 Task: In the sheet Budget Analysis ToolFont size of heading  18 Font style of dataoswald 'Font size of data '9 Alignment of headline & dataAlign center.   Fill color in heading, Red Font color of dataIn the sheet   Proactive Sales   book
Action: Mouse moved to (26, 143)
Screenshot: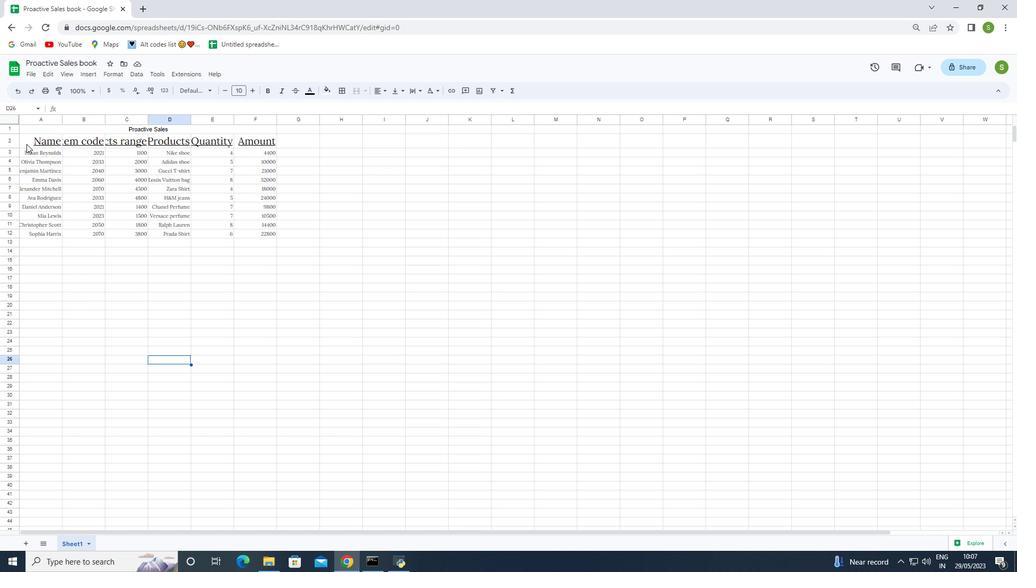 
Action: Mouse pressed left at (26, 143)
Screenshot: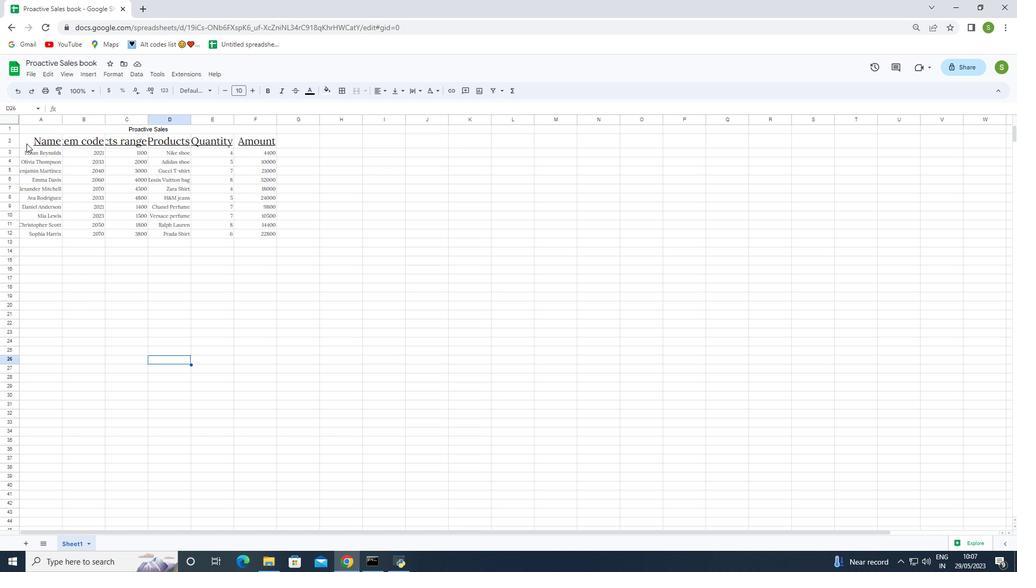 
Action: Mouse moved to (226, 91)
Screenshot: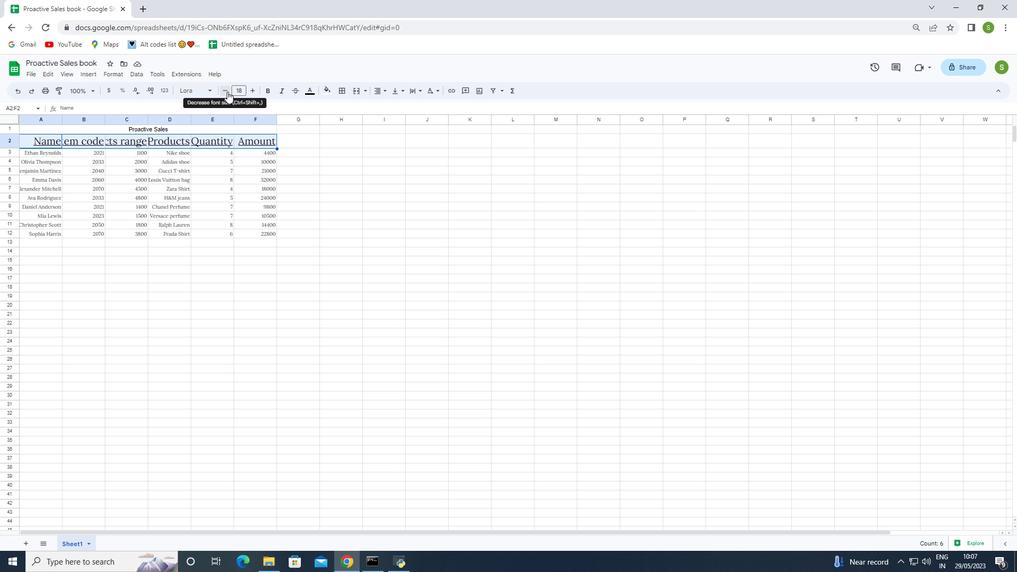 
Action: Mouse pressed left at (226, 91)
Screenshot: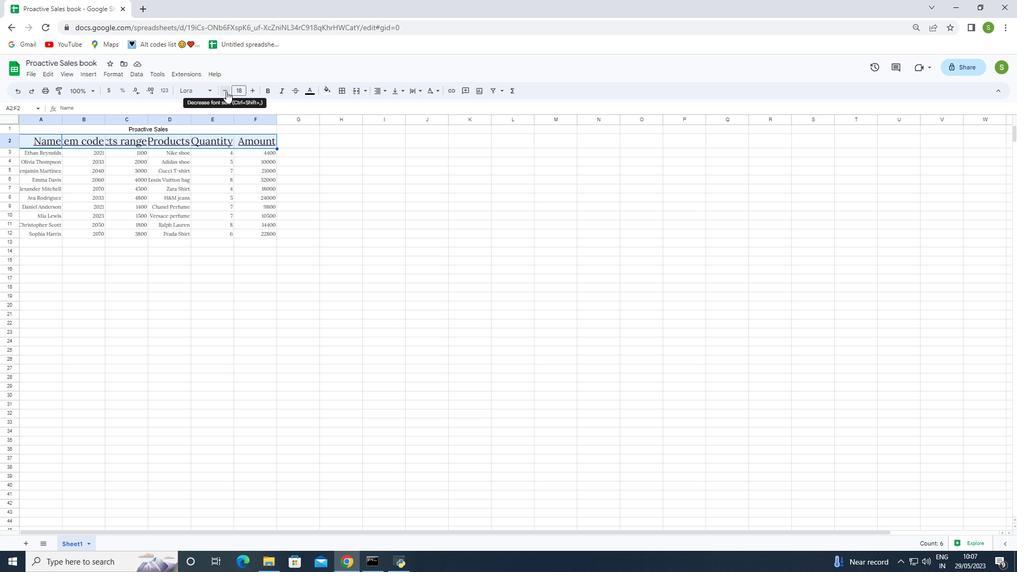 
Action: Mouse moved to (251, 92)
Screenshot: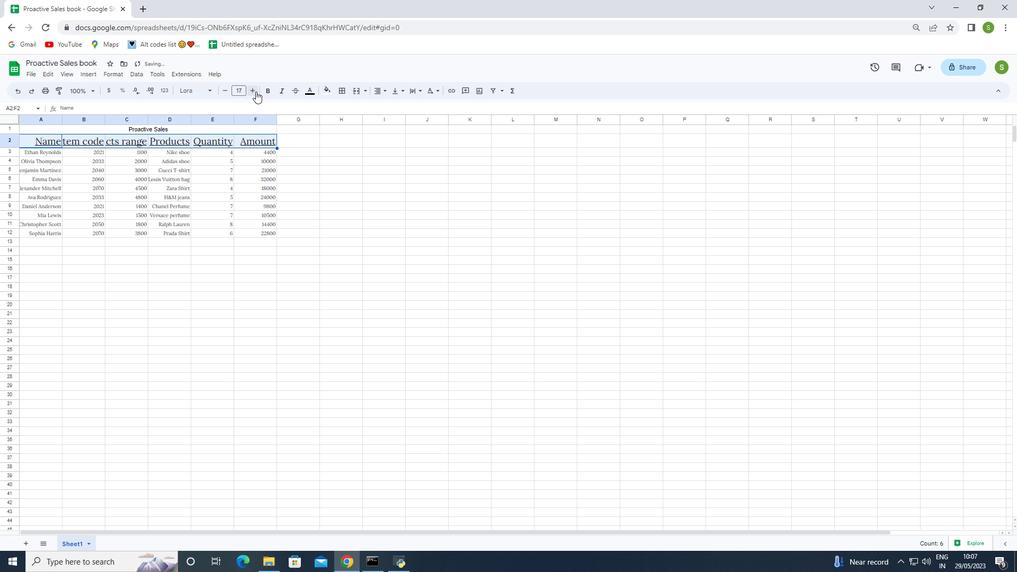 
Action: Mouse pressed left at (251, 92)
Screenshot: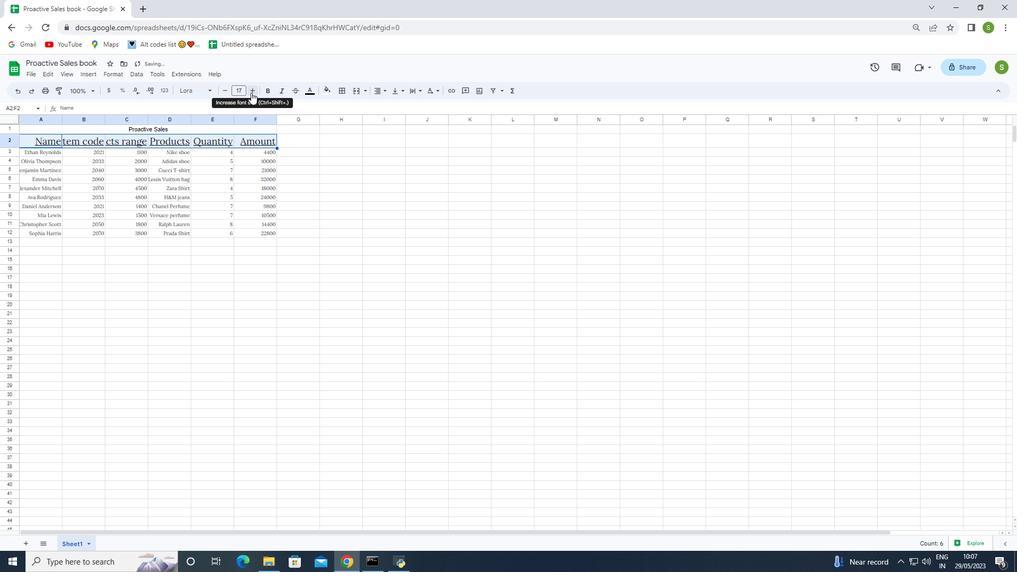 
Action: Mouse moved to (226, 241)
Screenshot: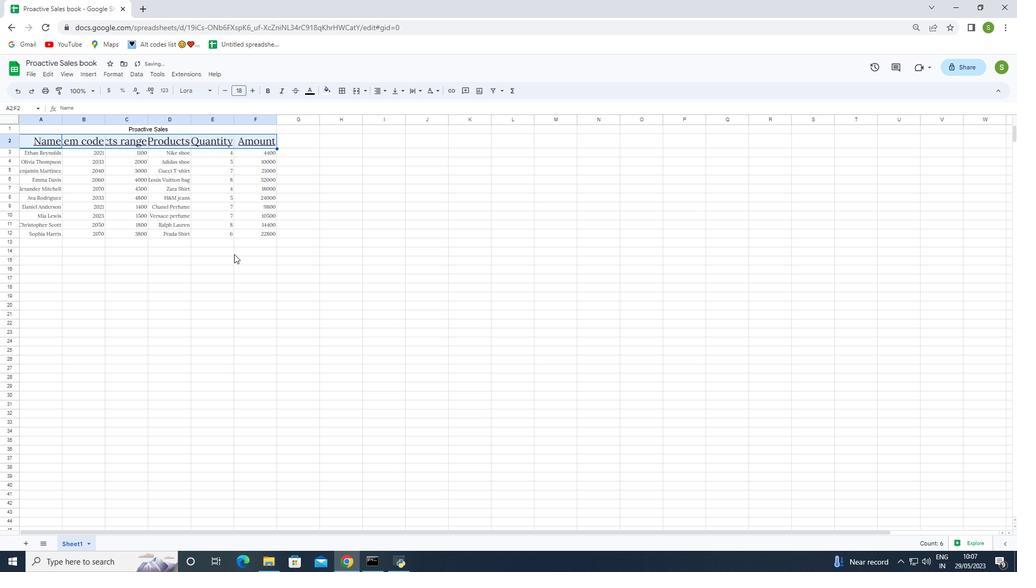 
Action: Mouse pressed left at (226, 241)
Screenshot: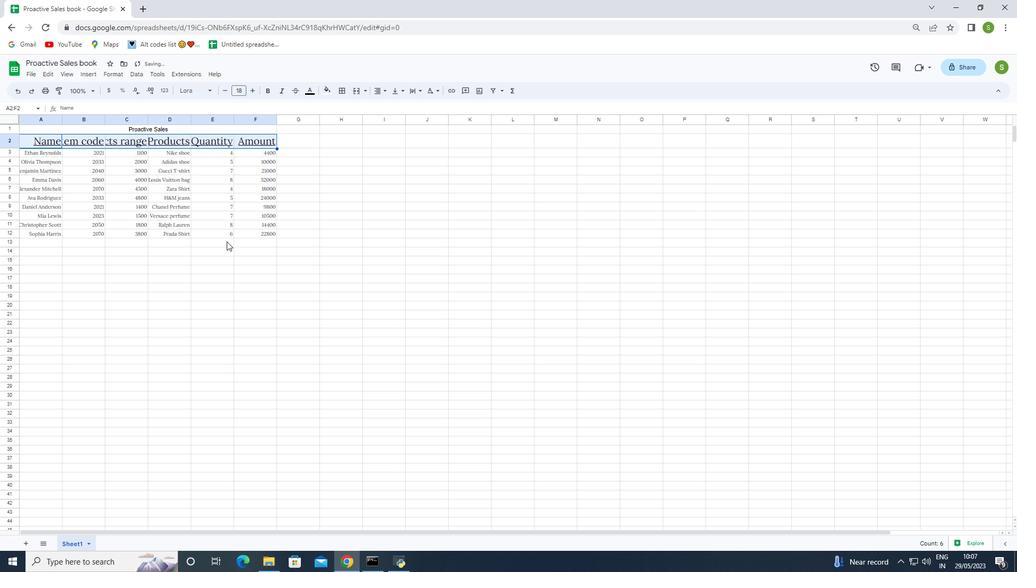 
Action: Mouse moved to (28, 152)
Screenshot: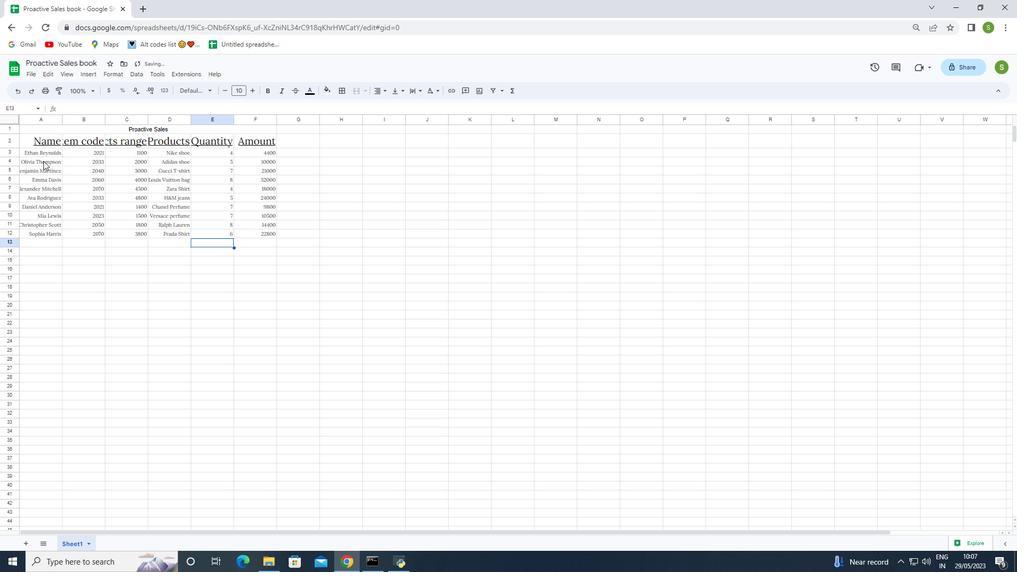 
Action: Mouse pressed left at (28, 152)
Screenshot: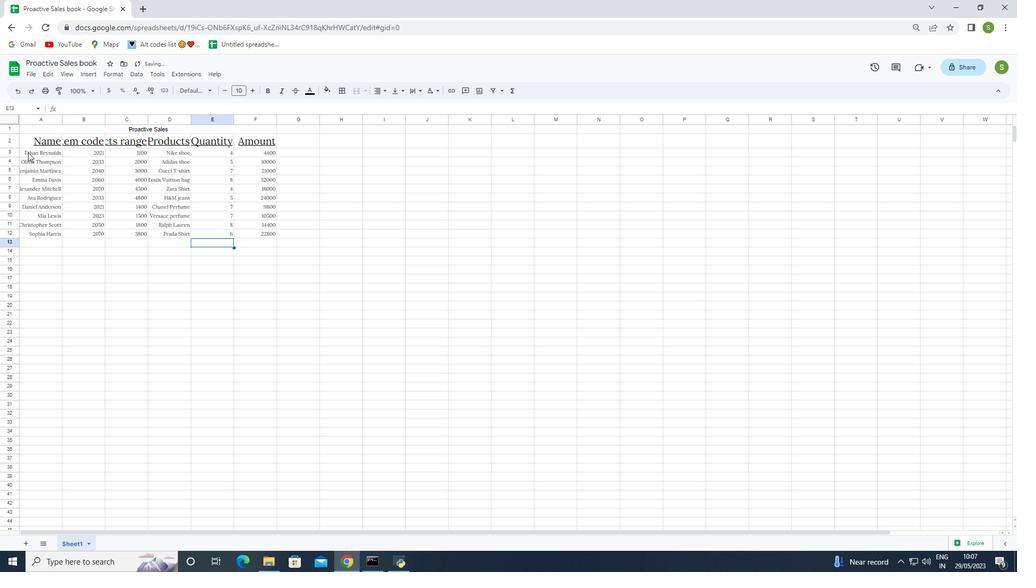 
Action: Mouse moved to (220, 91)
Screenshot: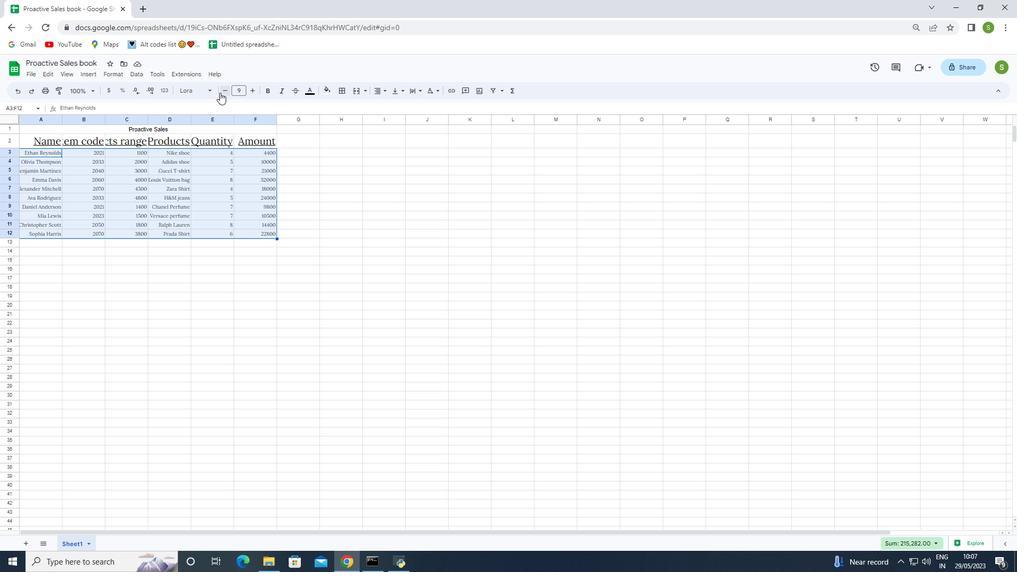 
Action: Mouse pressed left at (220, 91)
Screenshot: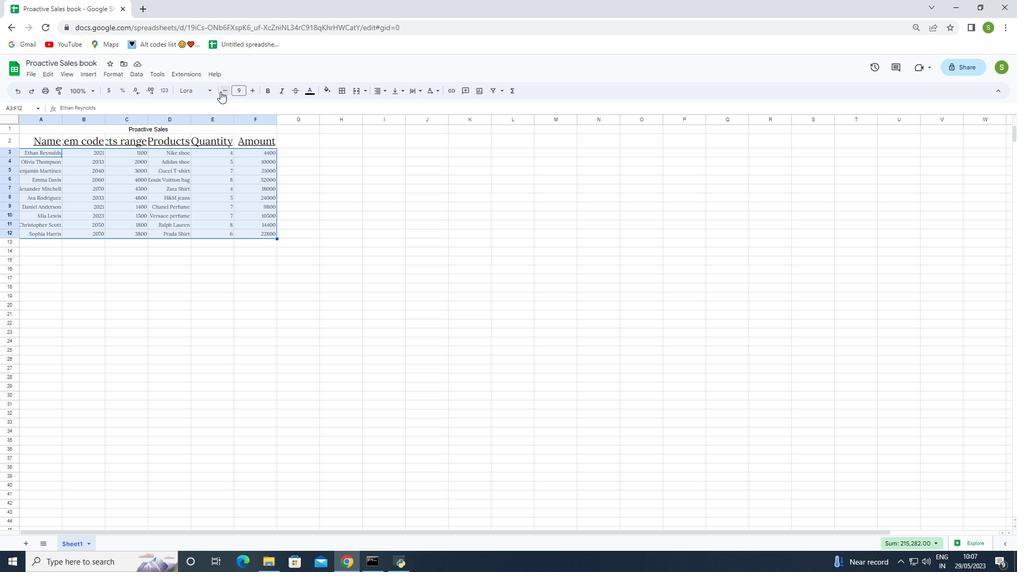 
Action: Mouse moved to (251, 91)
Screenshot: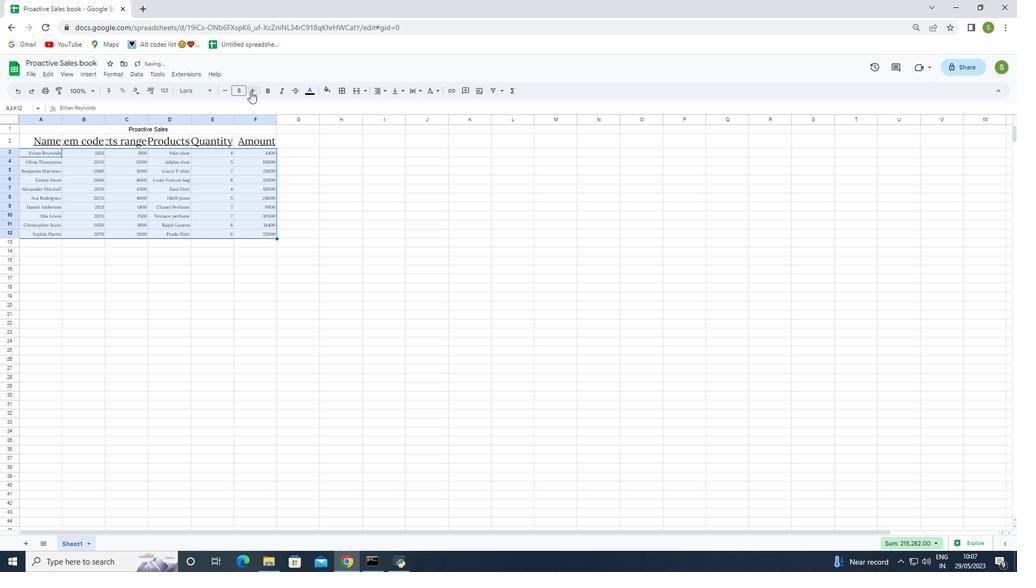 
Action: Mouse pressed left at (251, 91)
Screenshot: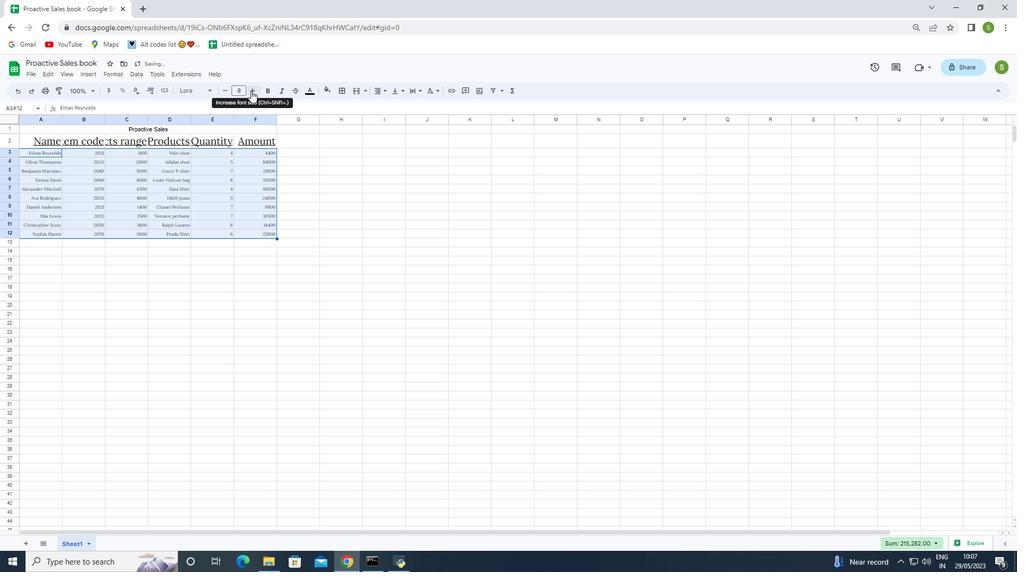 
Action: Mouse moved to (228, 353)
Screenshot: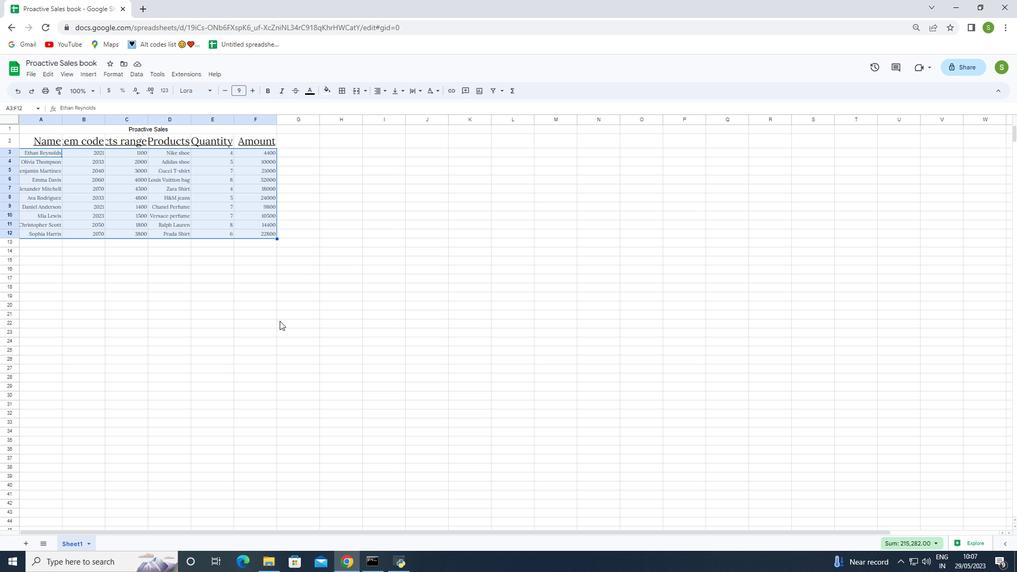
Action: Mouse pressed left at (228, 353)
Screenshot: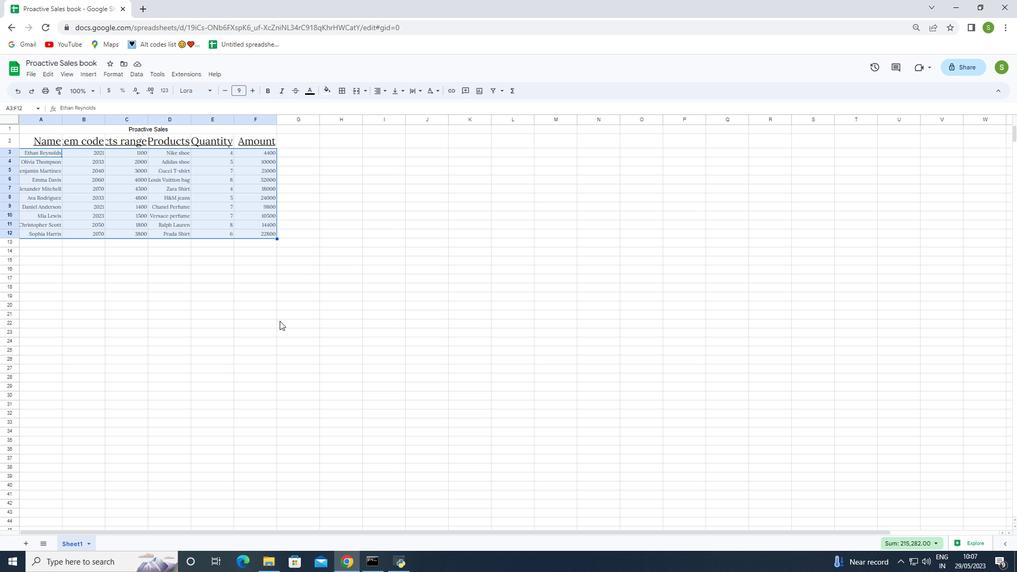 
Action: Mouse moved to (28, 144)
Screenshot: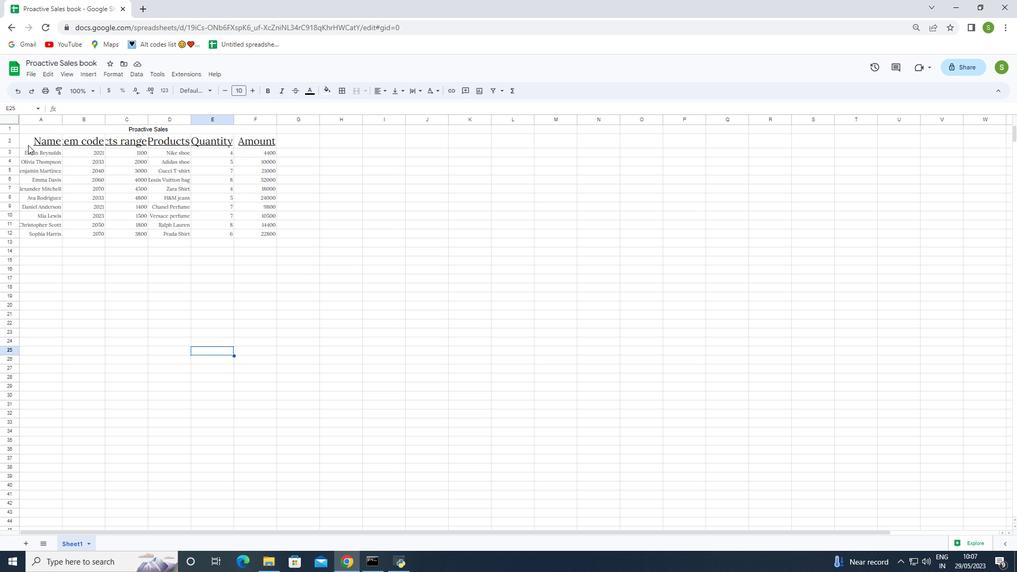 
Action: Mouse pressed left at (28, 144)
Screenshot: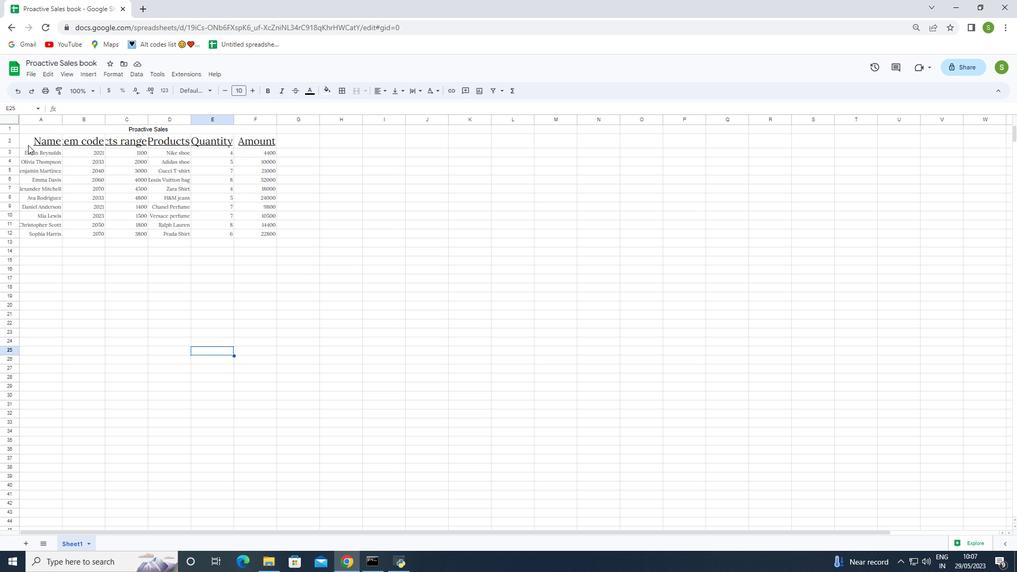 
Action: Mouse moved to (383, 92)
Screenshot: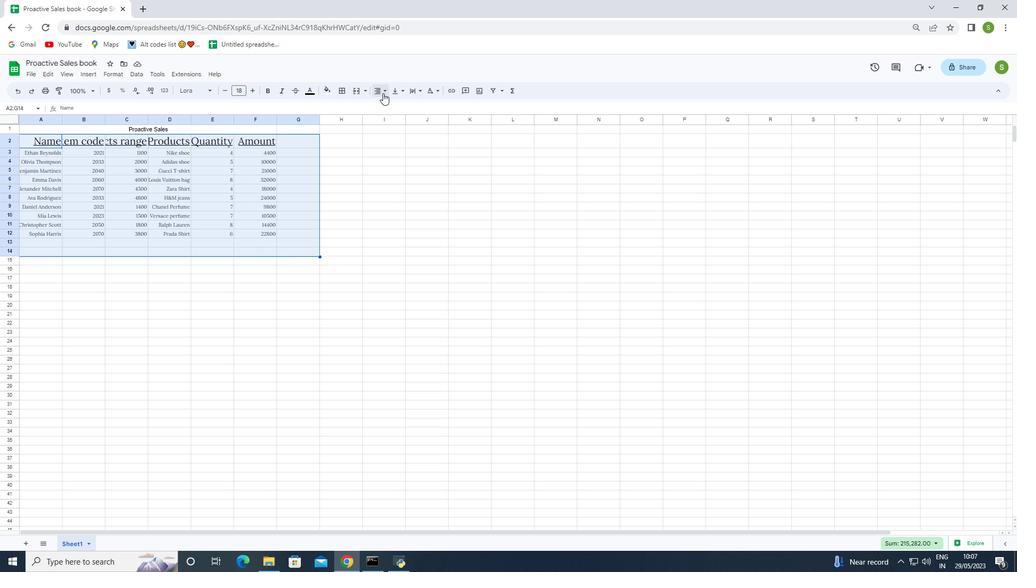 
Action: Mouse pressed left at (383, 92)
Screenshot: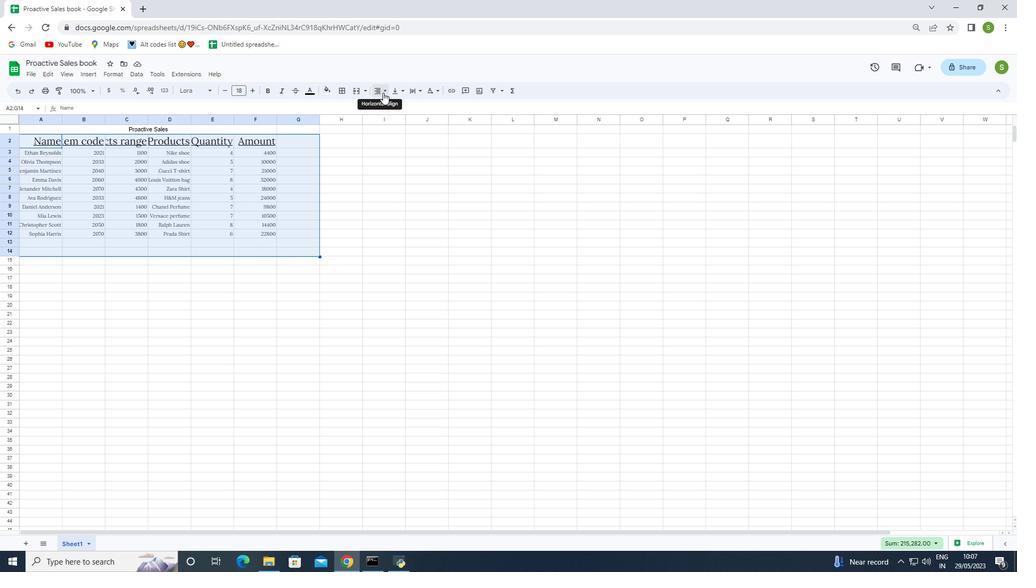 
Action: Mouse moved to (392, 108)
Screenshot: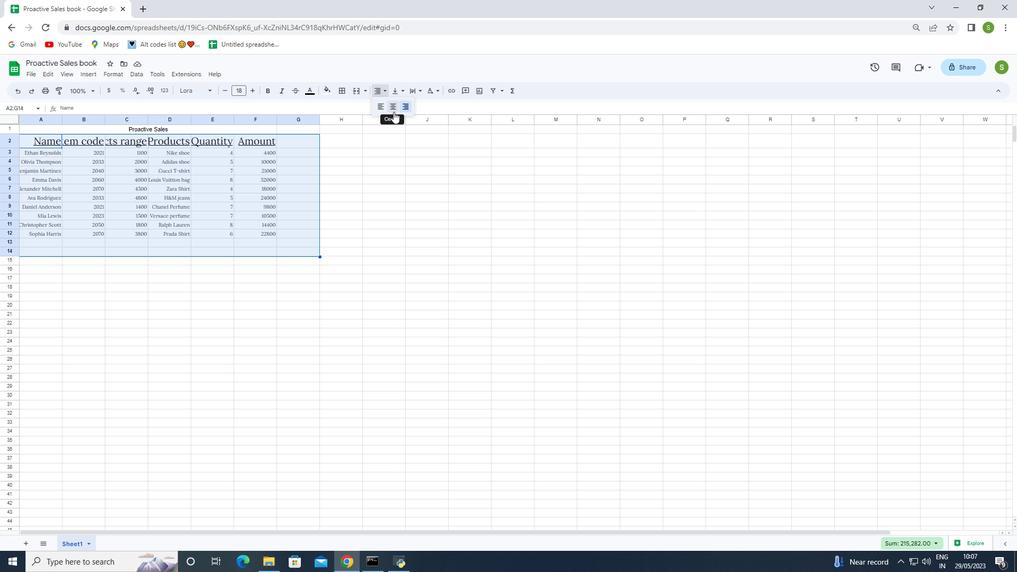 
Action: Mouse pressed left at (392, 108)
Screenshot: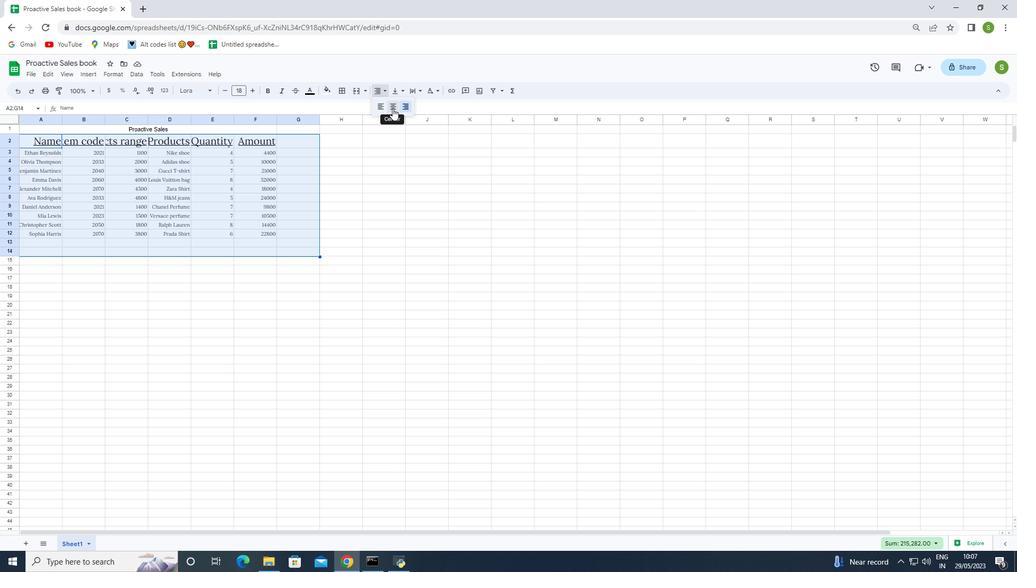 
Action: Mouse moved to (243, 342)
Screenshot: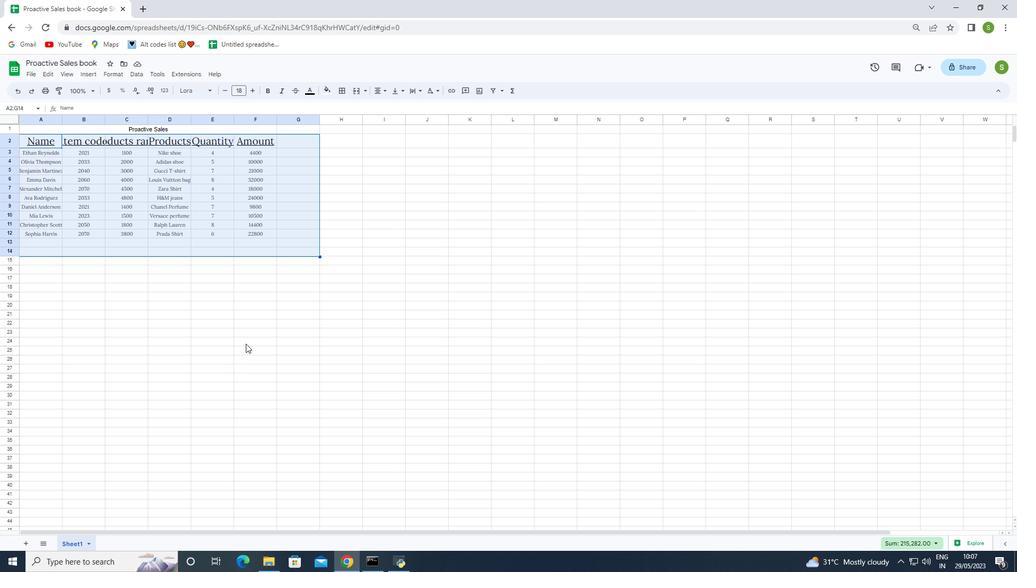
Action: Mouse pressed left at (243, 342)
Screenshot: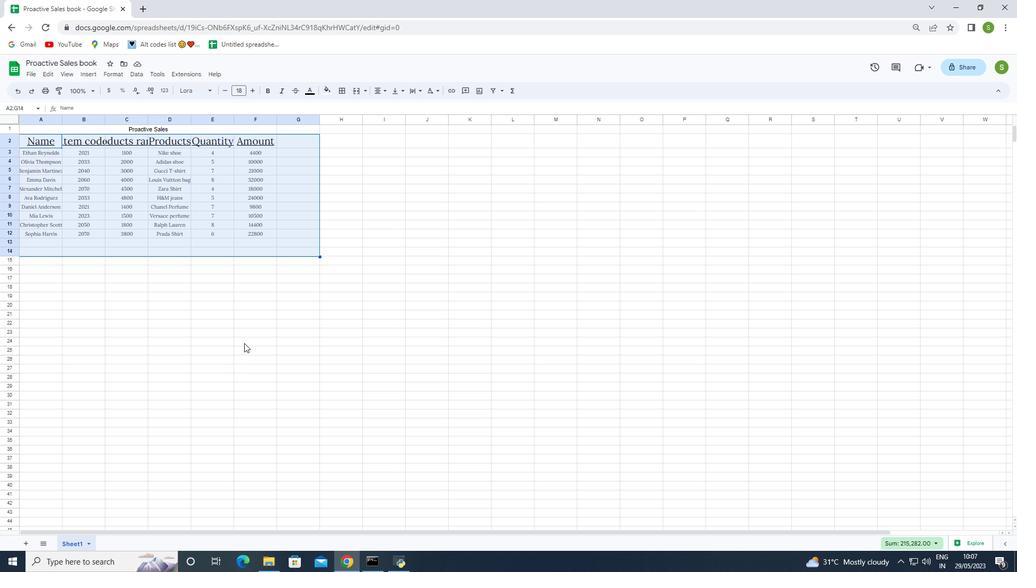 
Action: Mouse moved to (25, 143)
Screenshot: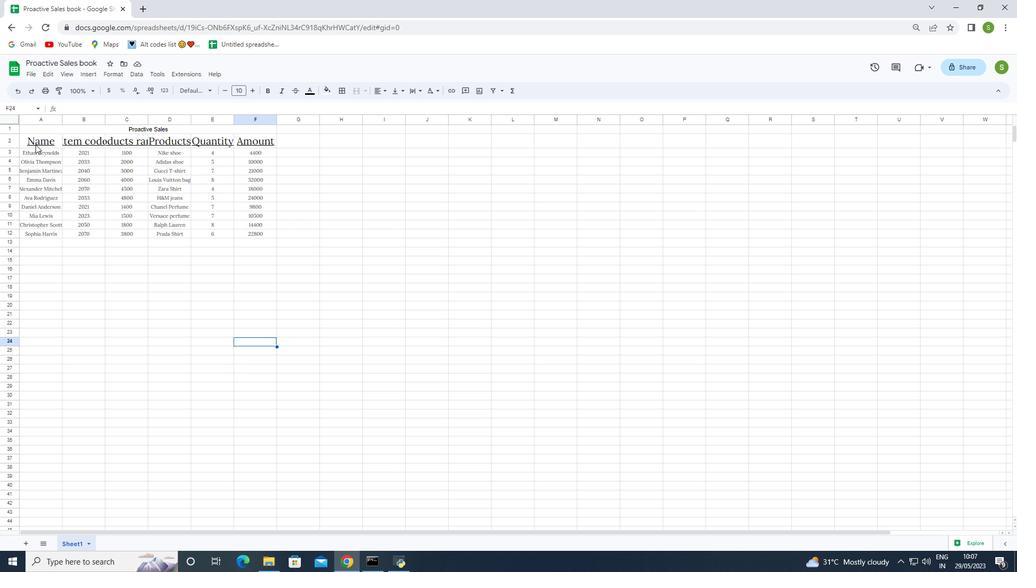 
Action: Mouse pressed left at (25, 143)
Screenshot: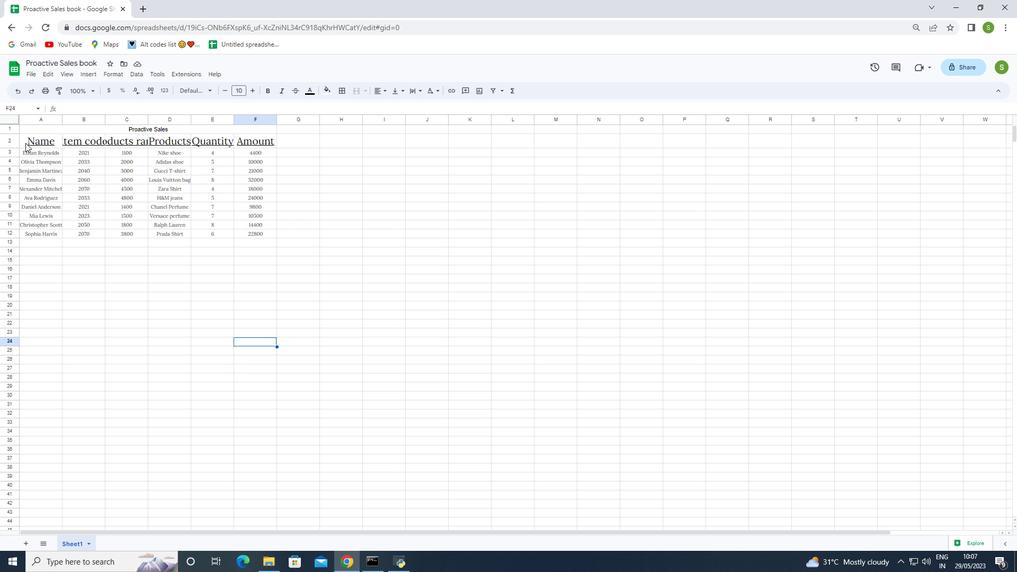 
Action: Mouse moved to (330, 92)
Screenshot: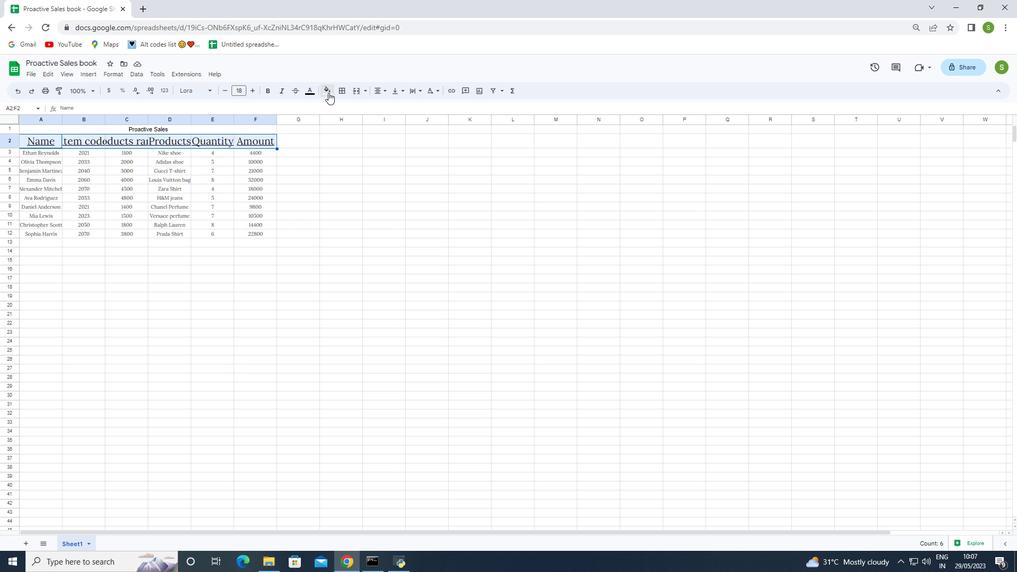 
Action: Mouse pressed left at (330, 92)
Screenshot: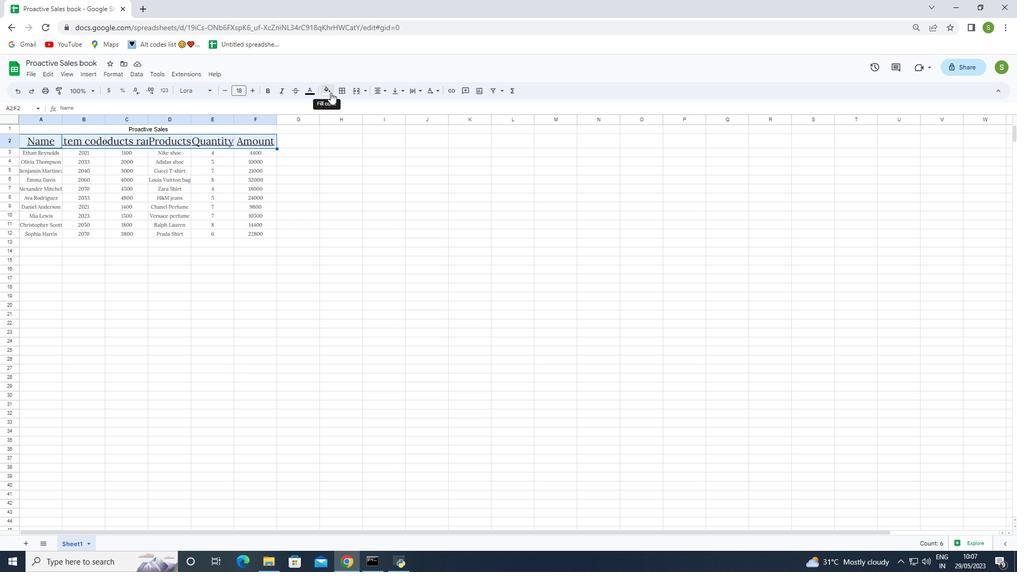 
Action: Mouse moved to (338, 128)
Screenshot: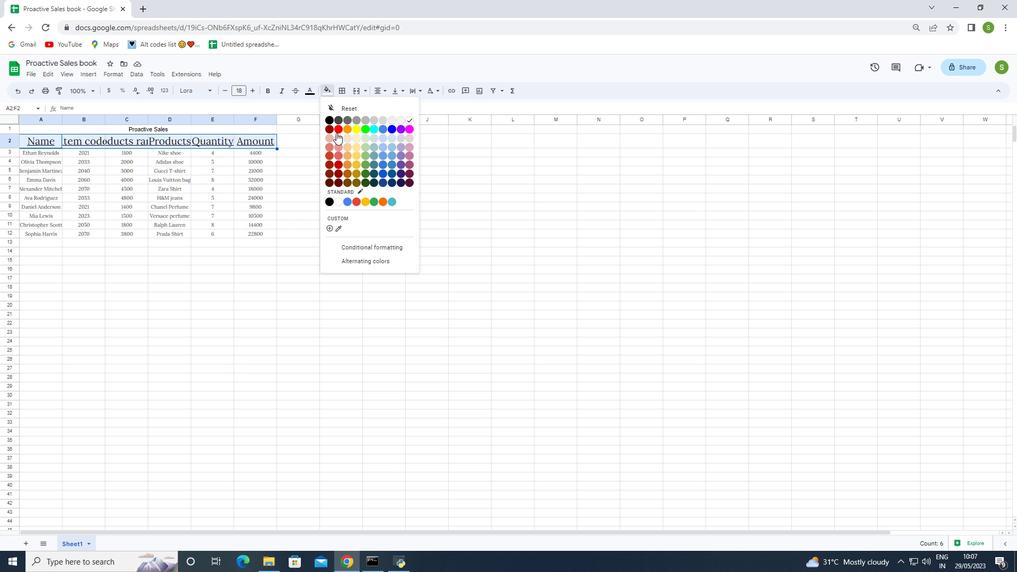 
Action: Mouse pressed left at (338, 128)
Screenshot: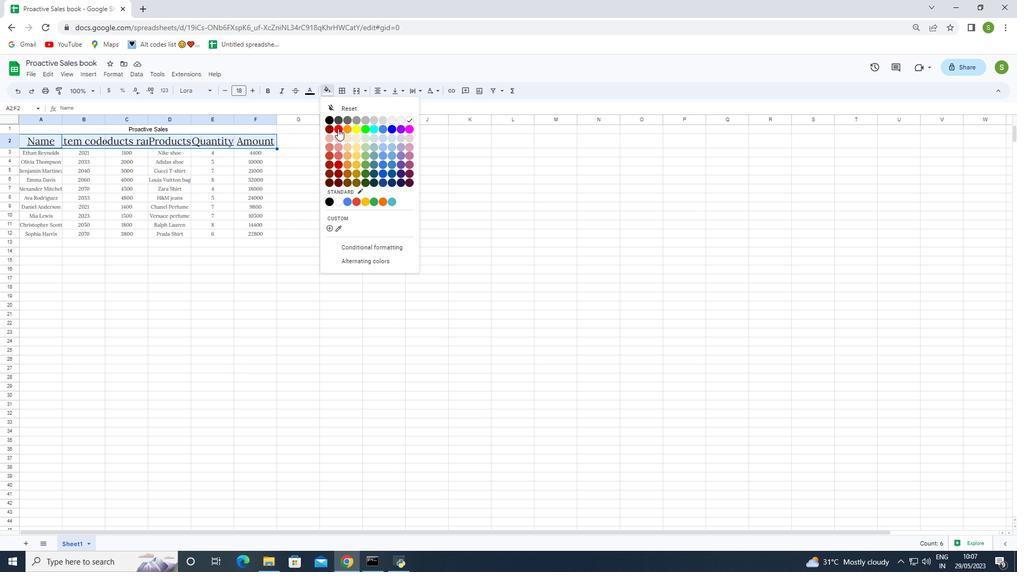 
Action: Mouse moved to (339, 189)
Screenshot: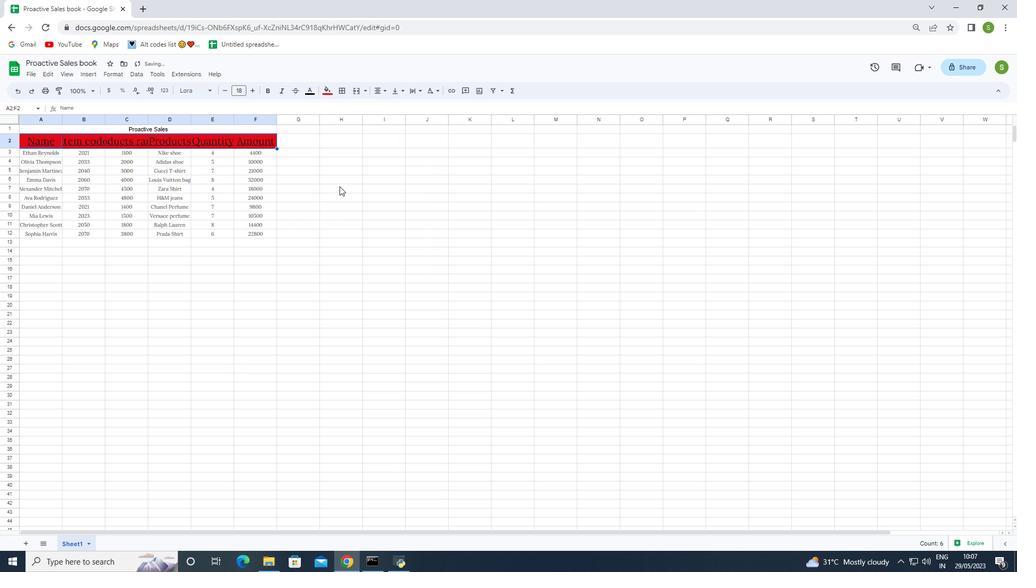 
Action: Mouse pressed left at (339, 189)
Screenshot: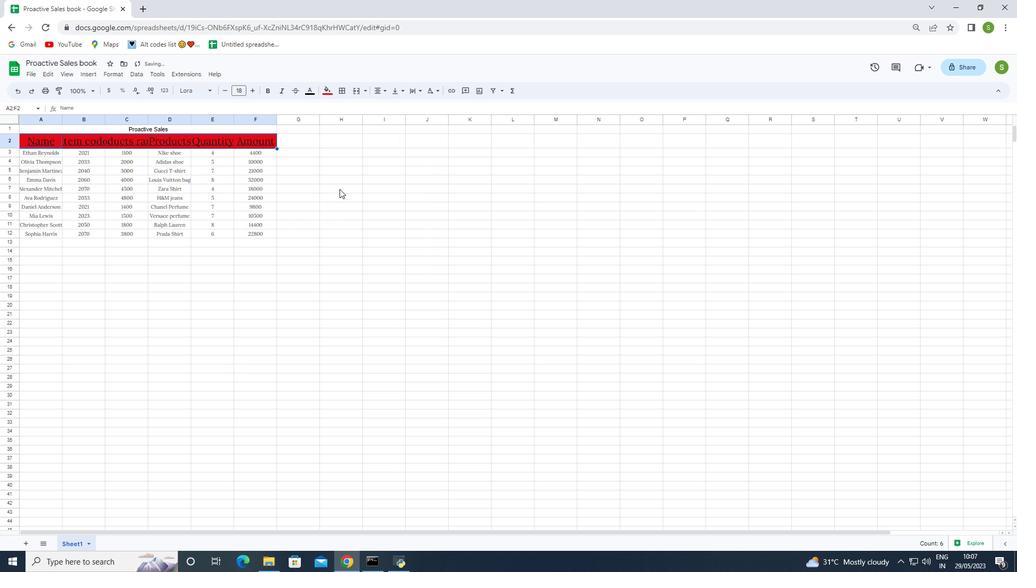 
Action: Mouse moved to (27, 154)
Screenshot: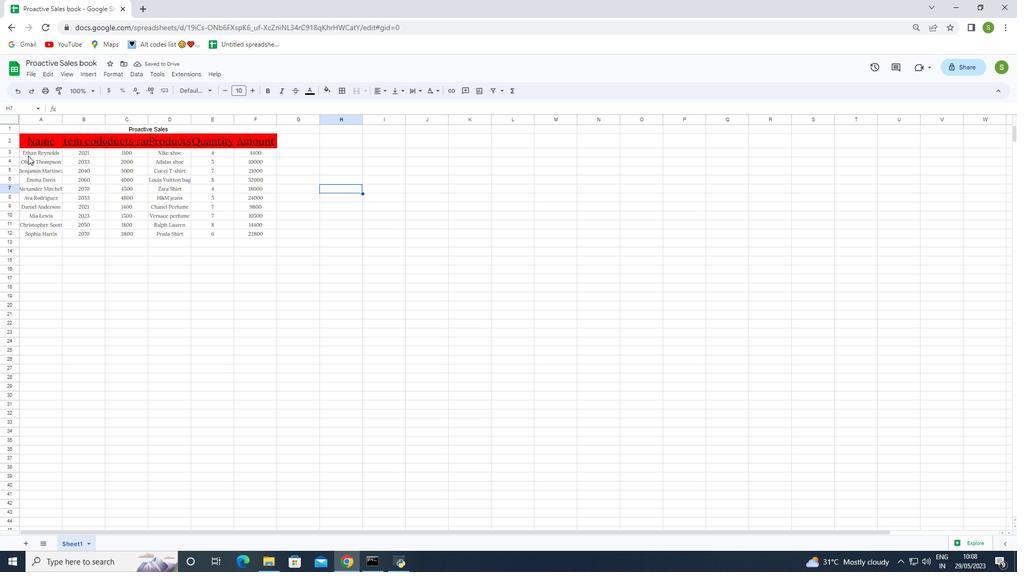 
Action: Mouse pressed left at (27, 154)
Screenshot: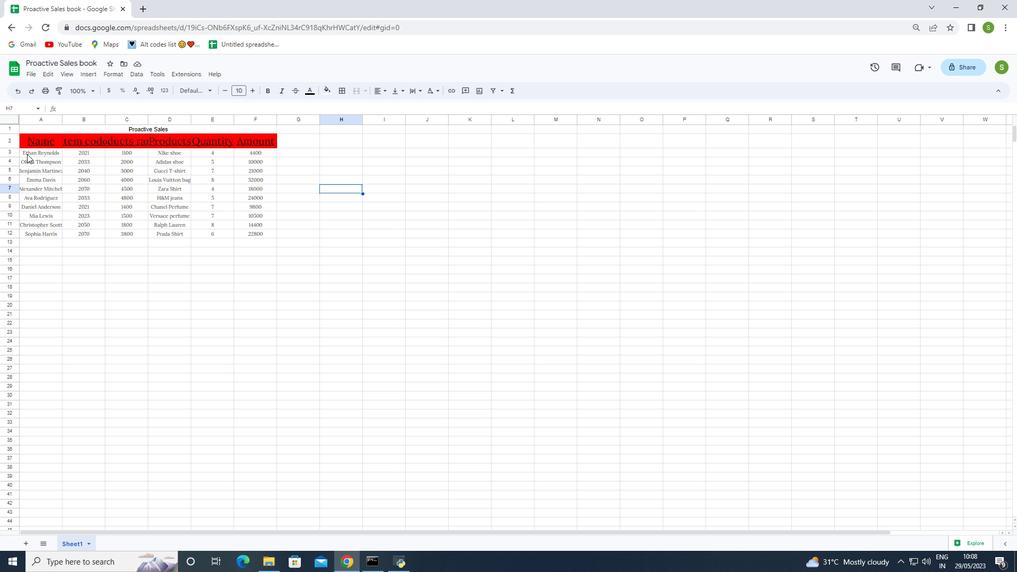 
Action: Mouse moved to (311, 93)
Screenshot: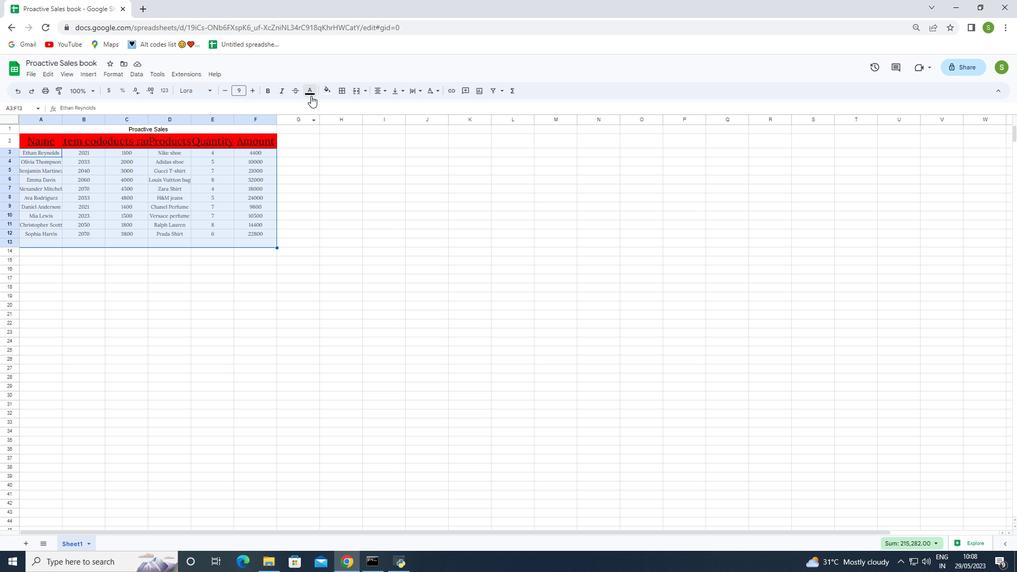 
Action: Mouse pressed left at (311, 93)
Screenshot: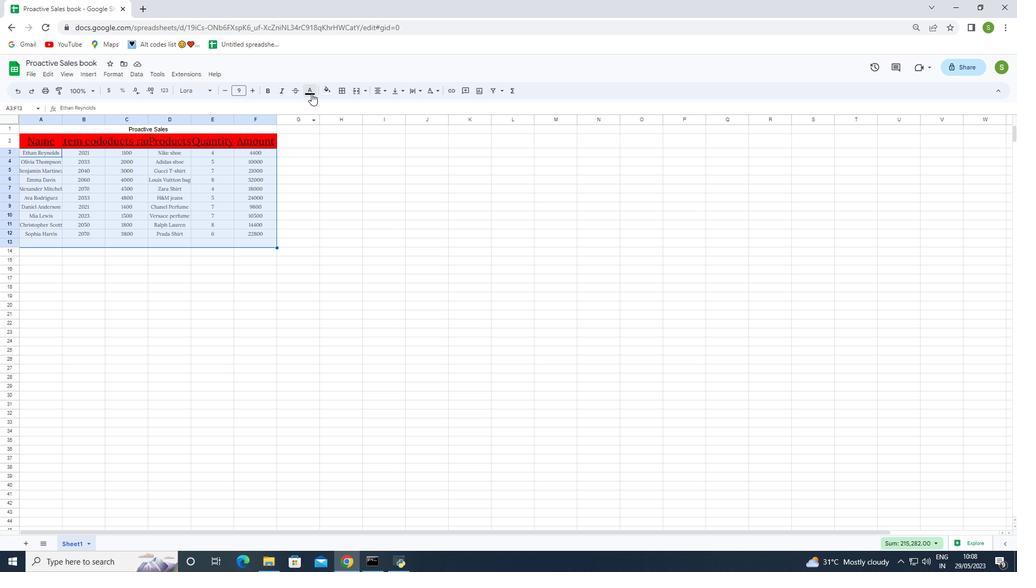 
Action: Mouse moved to (320, 126)
Screenshot: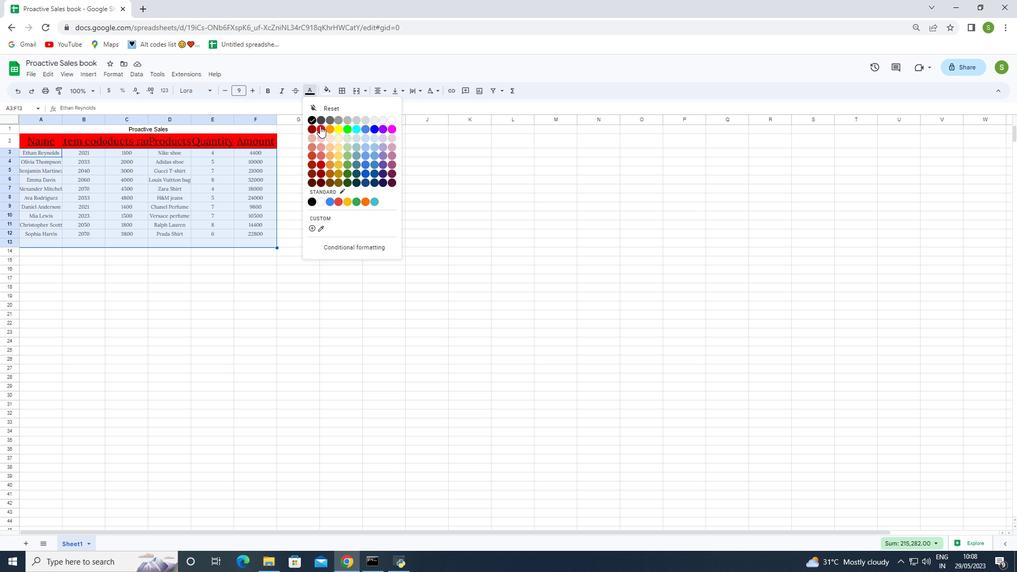 
Action: Mouse pressed left at (320, 126)
Screenshot: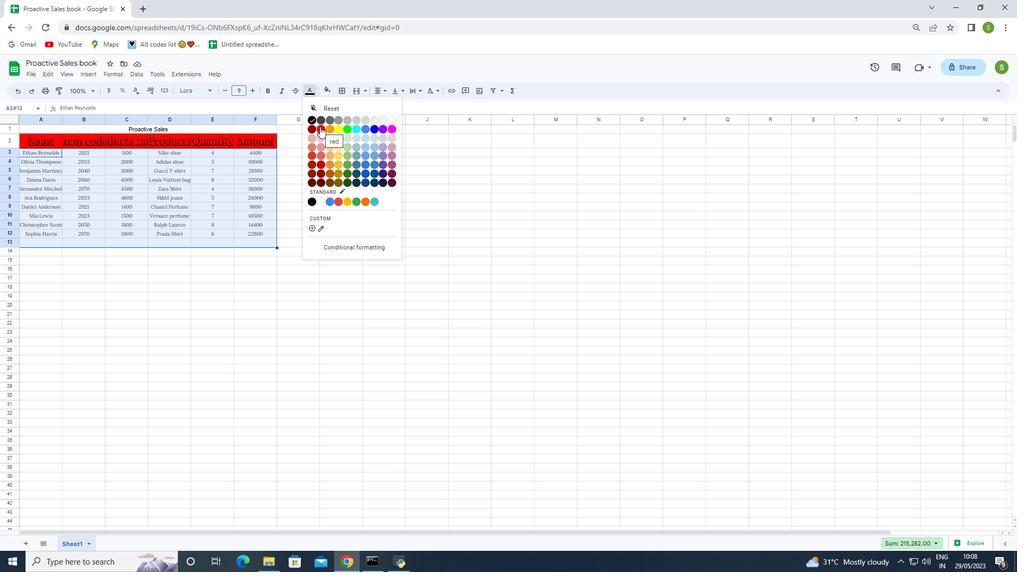 
Action: Mouse moved to (300, 197)
Screenshot: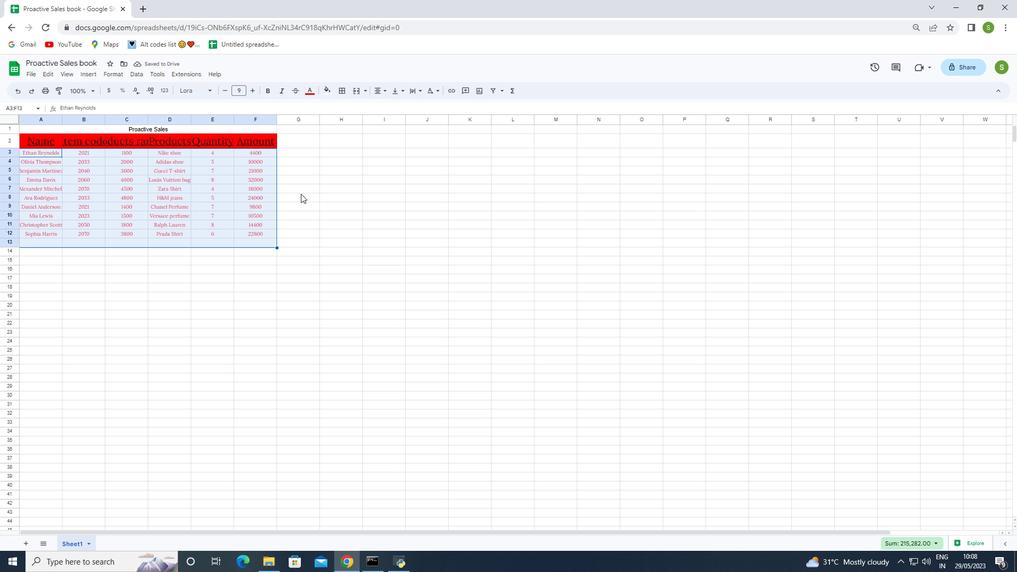 
Action: Mouse pressed left at (300, 197)
Screenshot: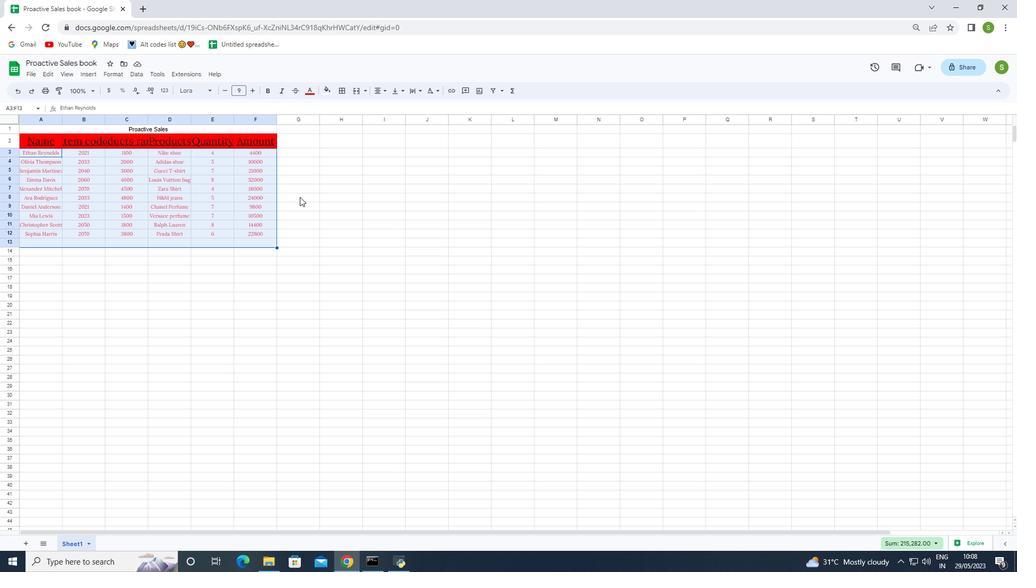 
Action: Mouse moved to (34, 73)
Screenshot: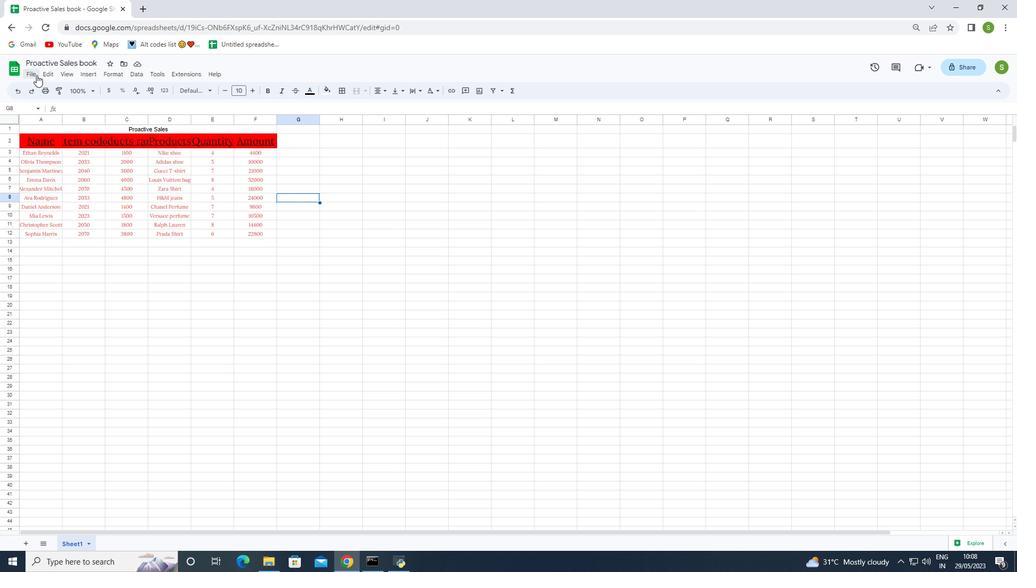 
Action: Mouse pressed left at (34, 73)
Screenshot: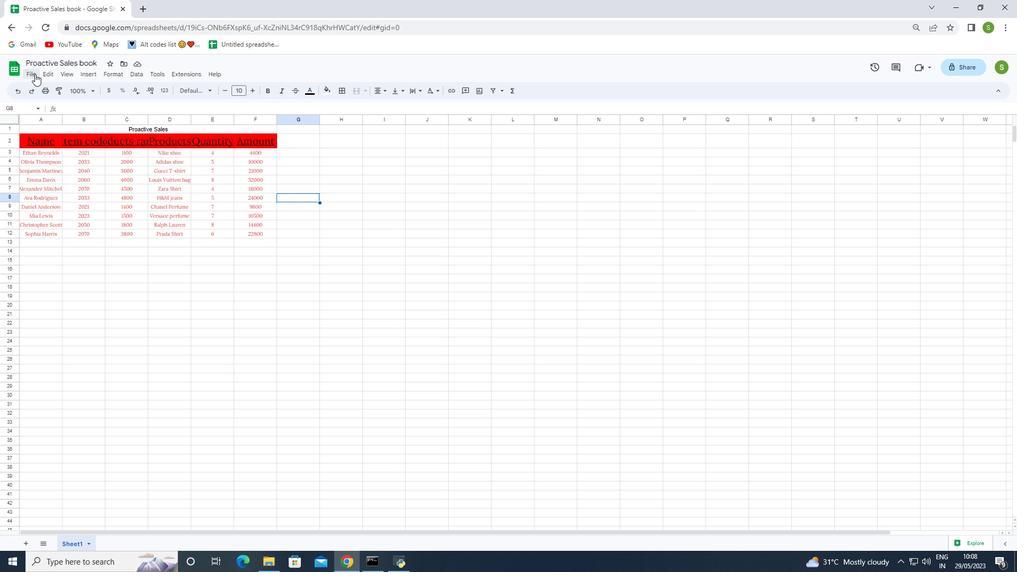 
Action: Mouse moved to (55, 204)
Screenshot: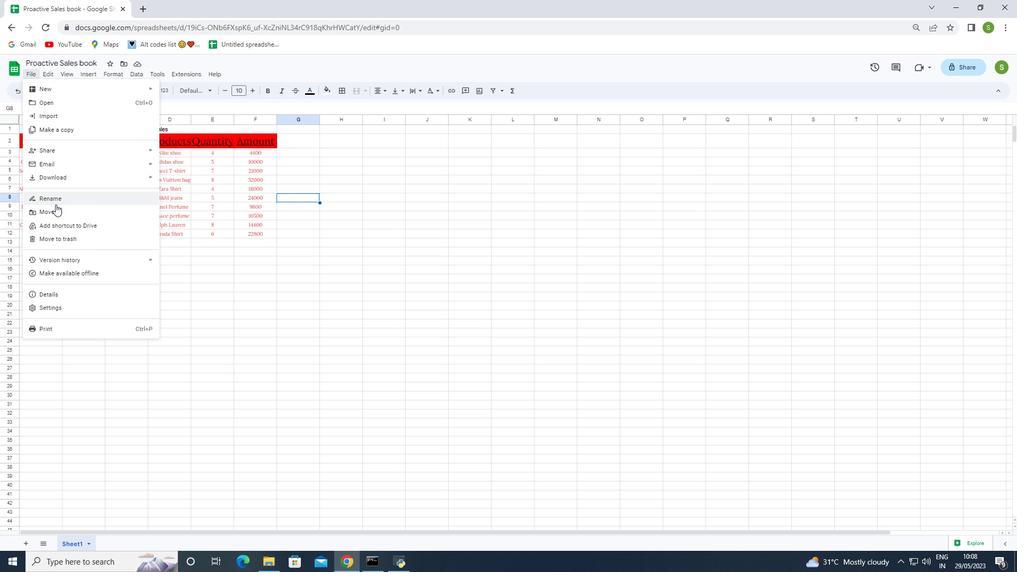 
Action: Mouse pressed left at (55, 204)
Screenshot: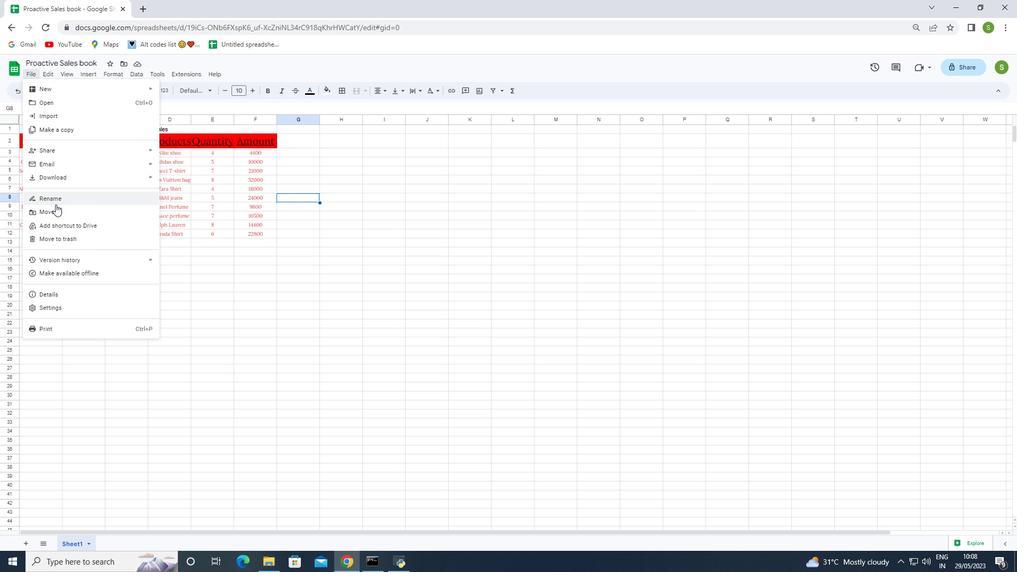 
Action: Mouse moved to (59, 190)
Screenshot: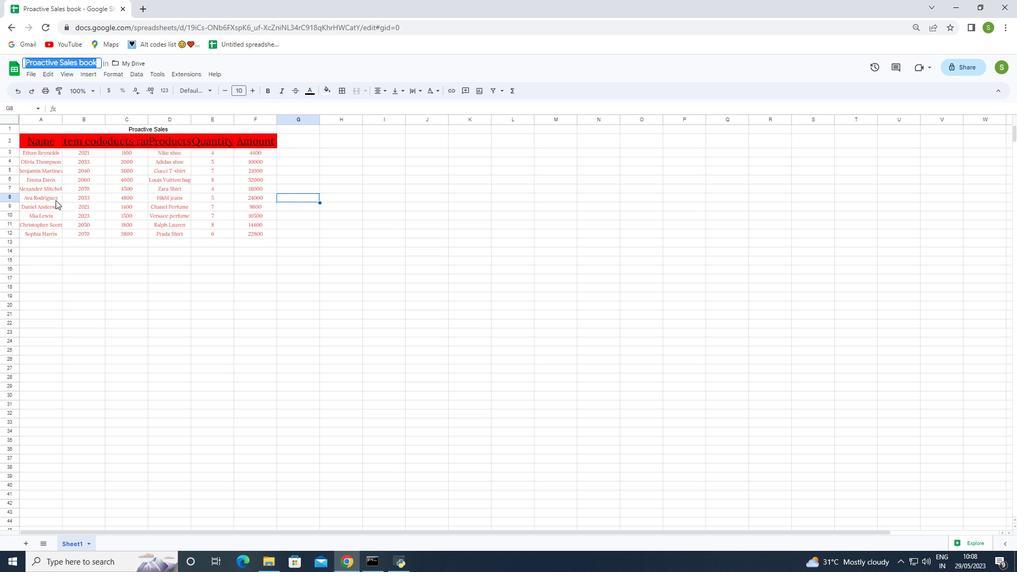 
Action: Key pressed <Key.backspace><Key.shift>Proactive<Key.space><Key.shift>Sales<Key.space>book<Key.enter>
Screenshot: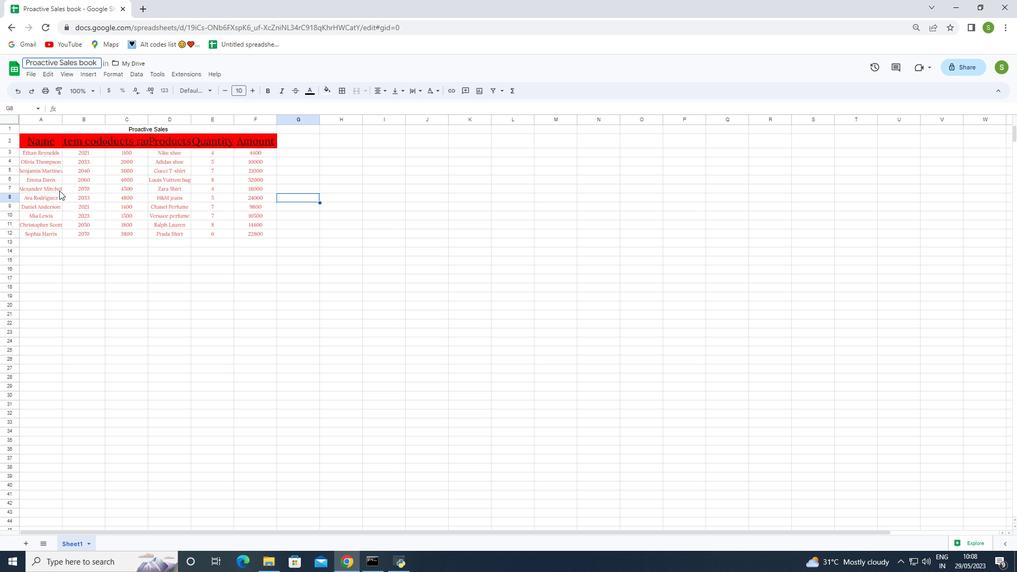 
Action: Mouse moved to (244, 299)
Screenshot: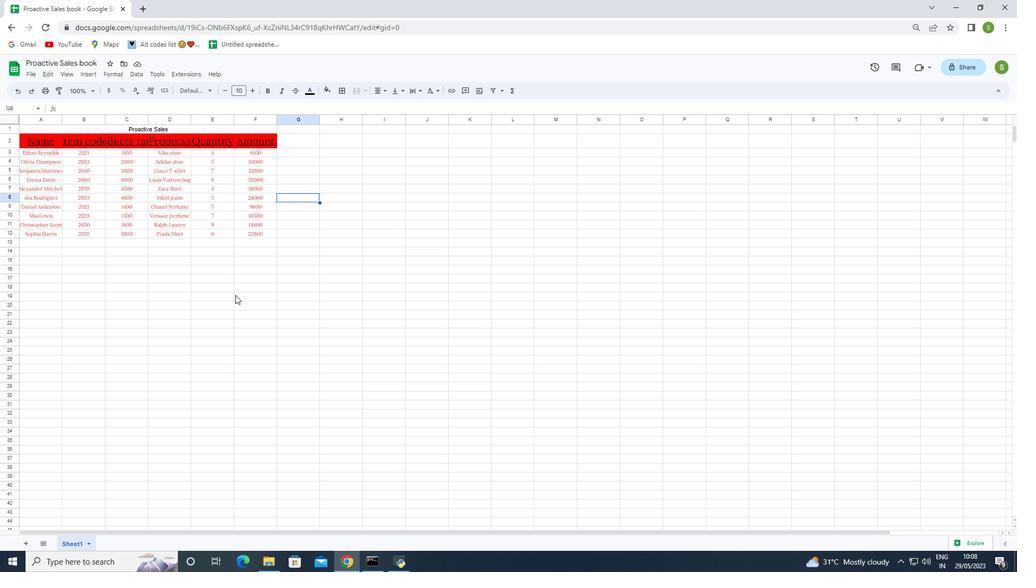 
